 Task: Select editor.action.revealDefinitionAside in the goto location: Alternative implementation command.
Action: Mouse moved to (296, 266)
Screenshot: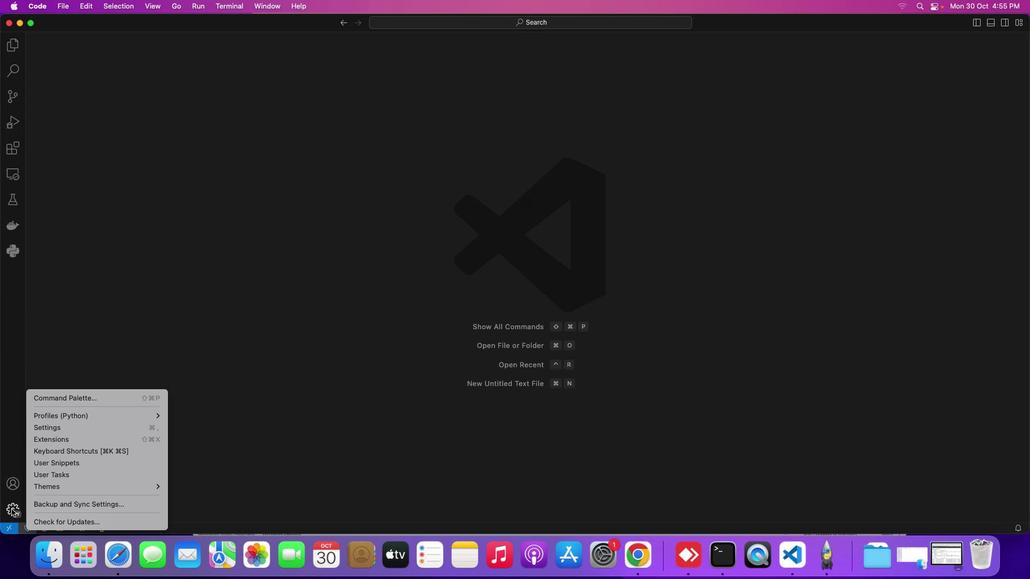 
Action: Mouse pressed left at (296, 266)
Screenshot: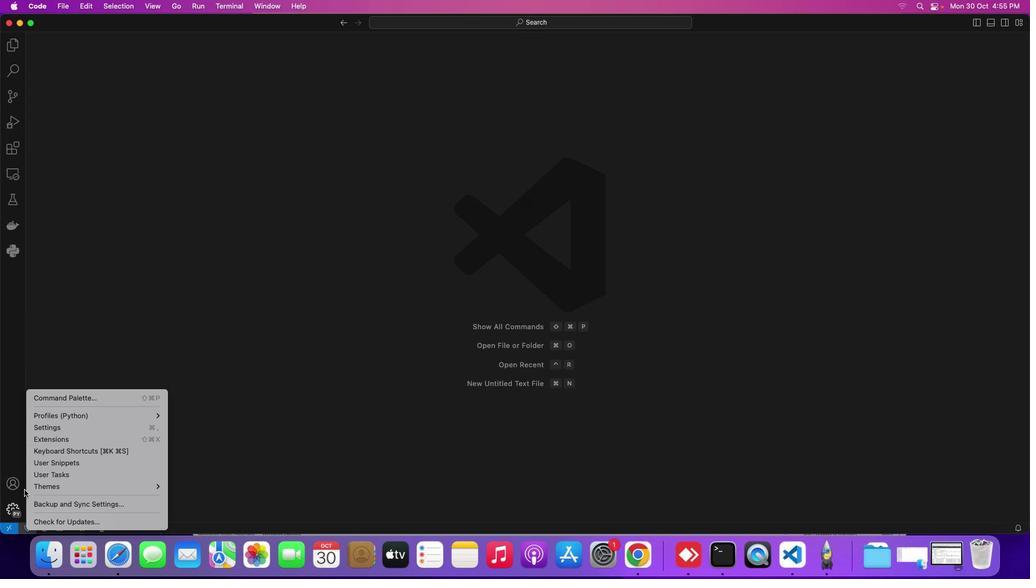 
Action: Mouse moved to (316, 307)
Screenshot: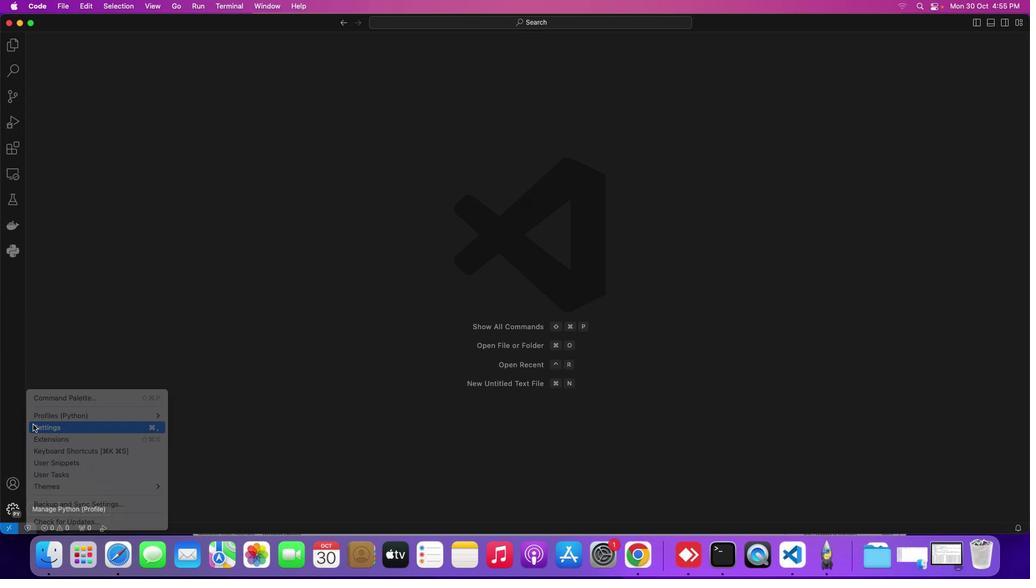 
Action: Mouse pressed left at (316, 307)
Screenshot: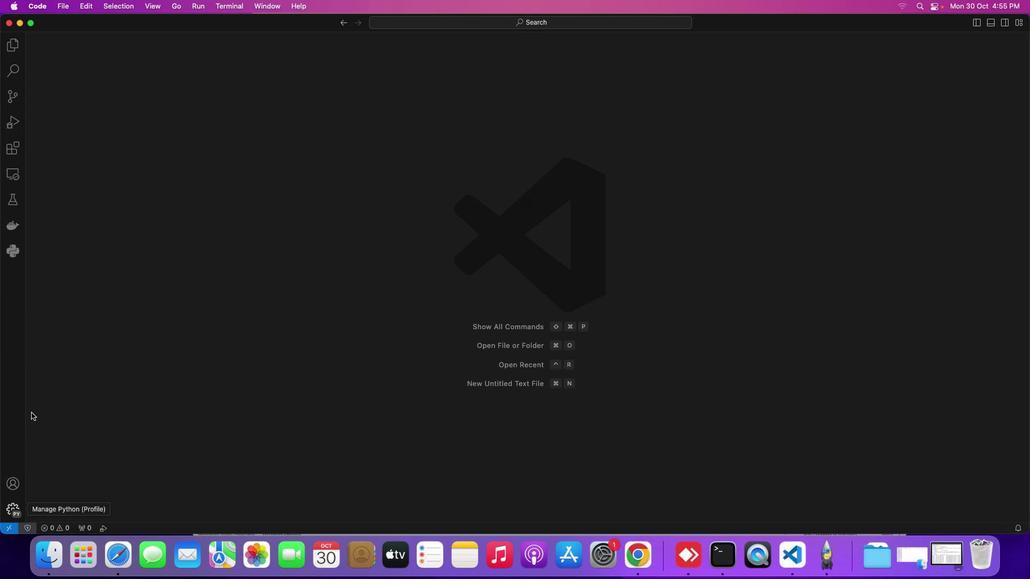 
Action: Mouse moved to (482, 349)
Screenshot: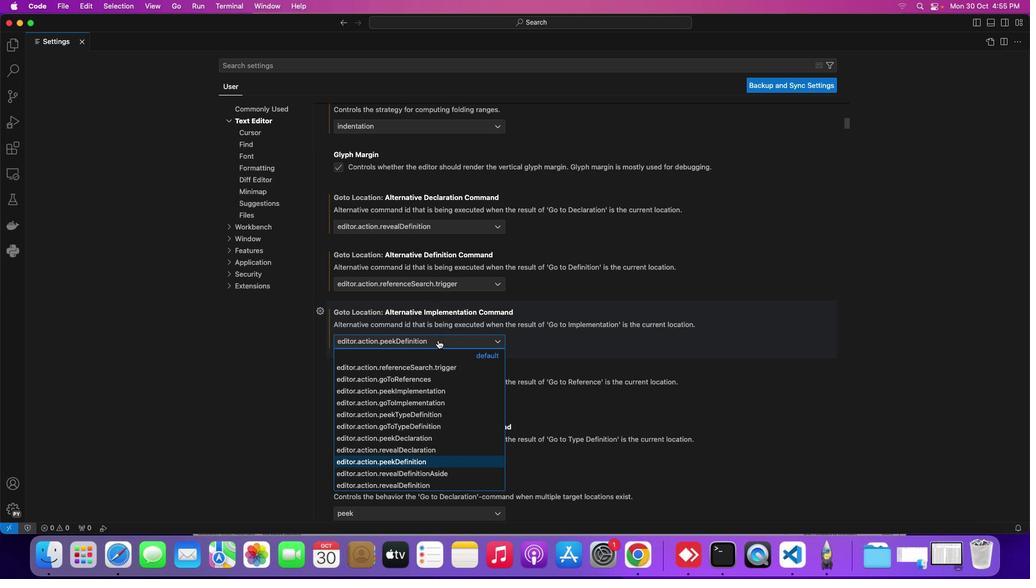 
Action: Mouse pressed left at (482, 349)
Screenshot: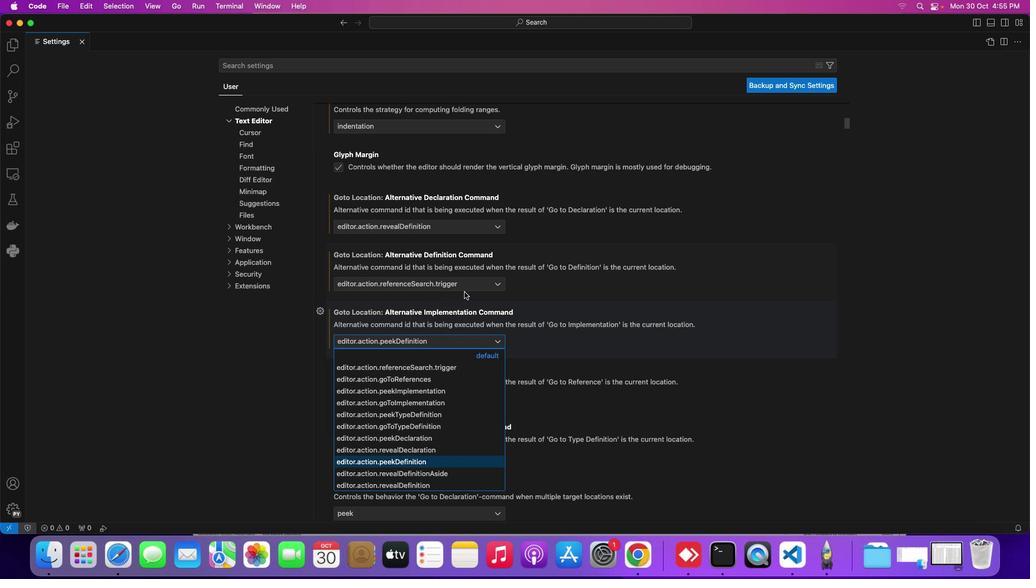 
Action: Mouse moved to (478, 287)
Screenshot: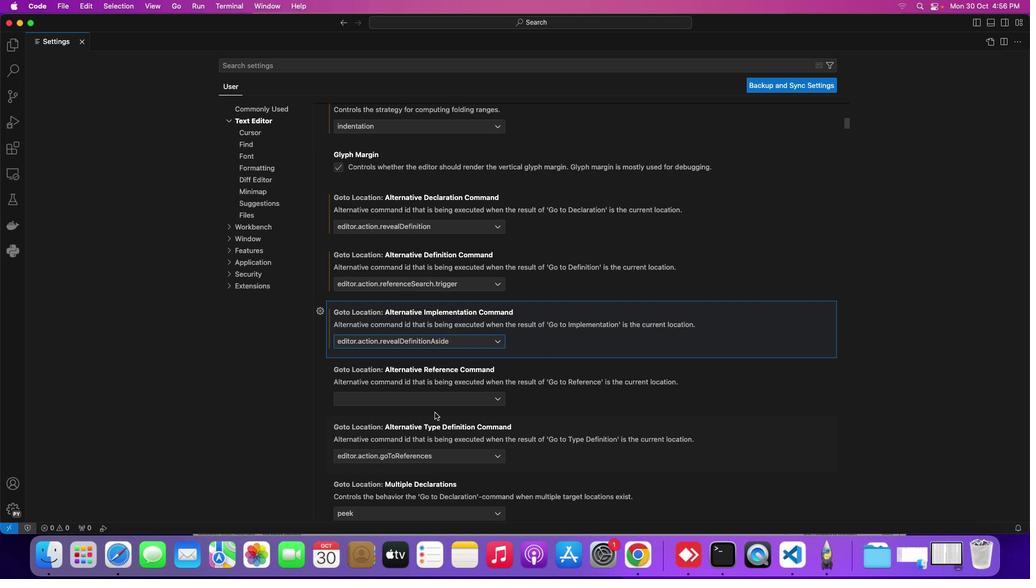 
Action: Mouse pressed left at (478, 287)
Screenshot: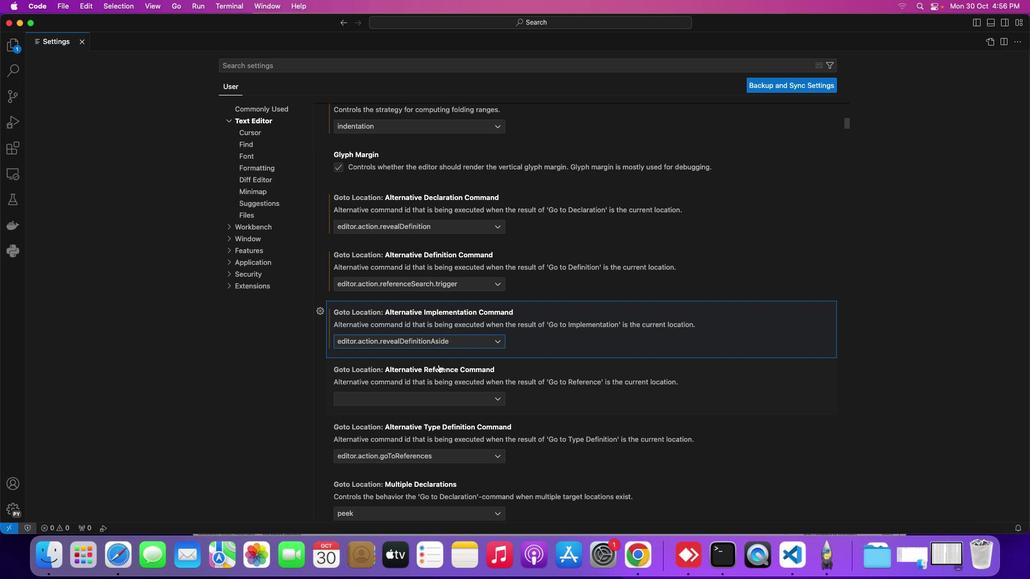 
Action: Mouse moved to (550, 412)
Screenshot: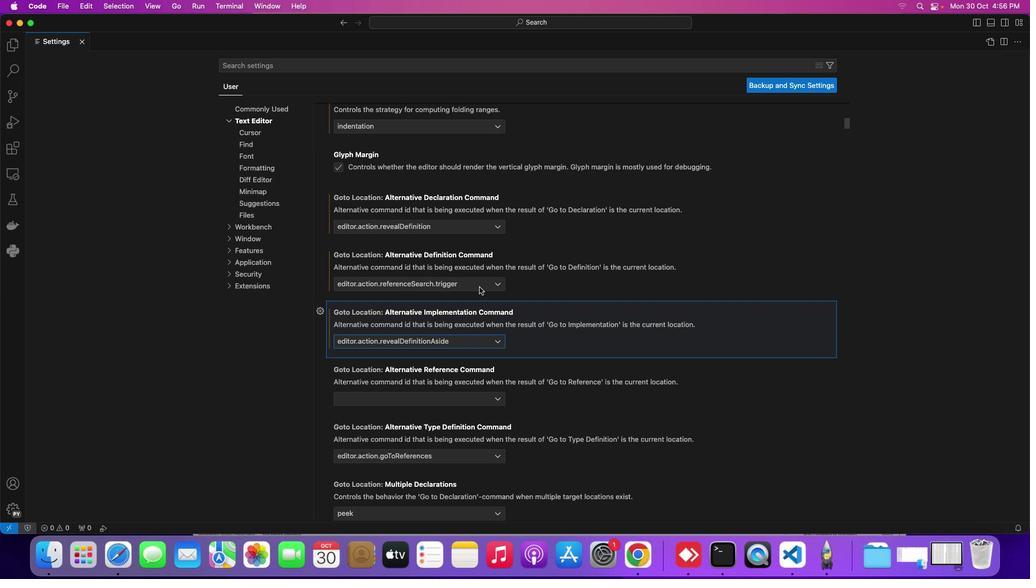 
